Task: Add in the project TrailPlan a sprint 'Sprint for Success'.
Action: Mouse moved to (1200, 544)
Screenshot: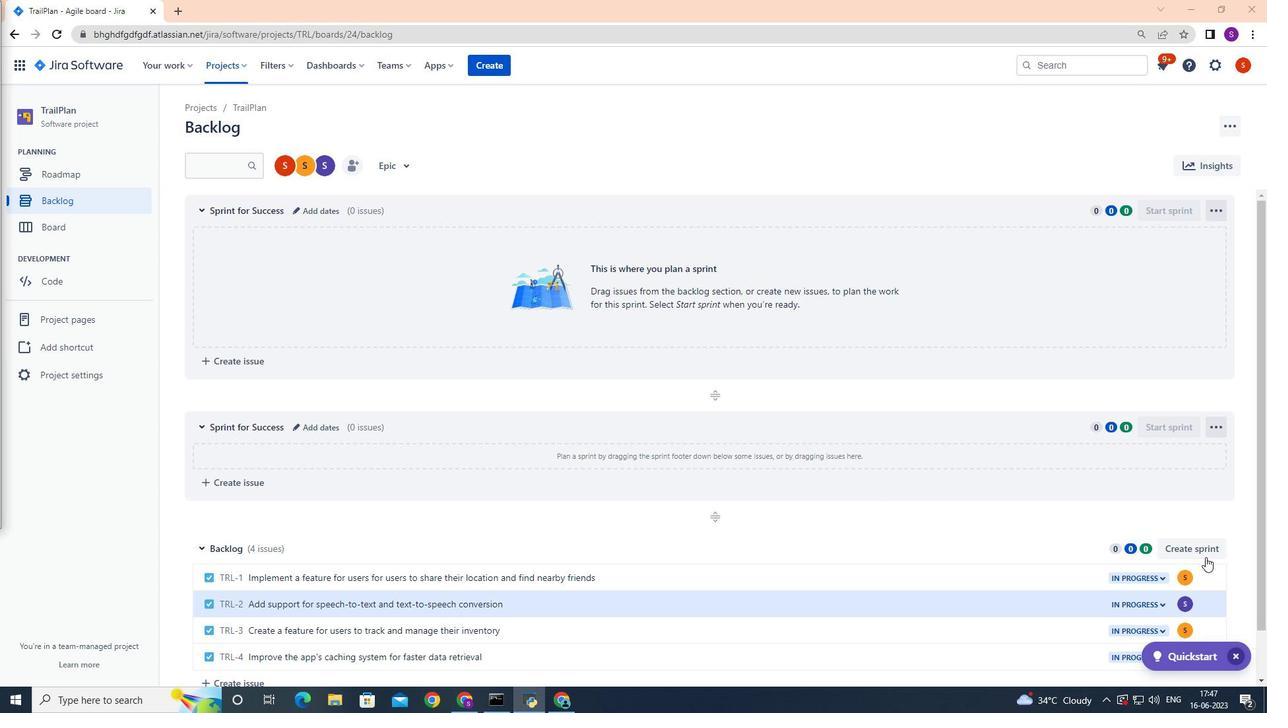 
Action: Mouse pressed left at (1200, 544)
Screenshot: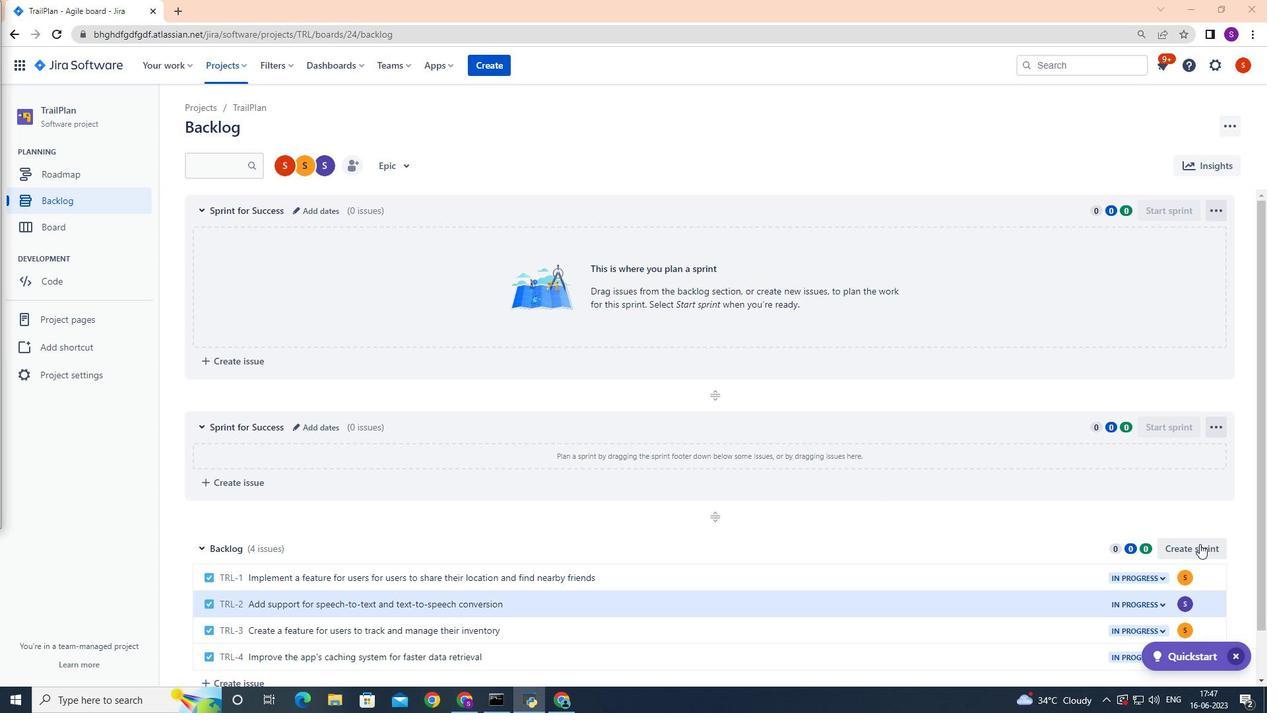 
Action: Mouse moved to (1172, 528)
Screenshot: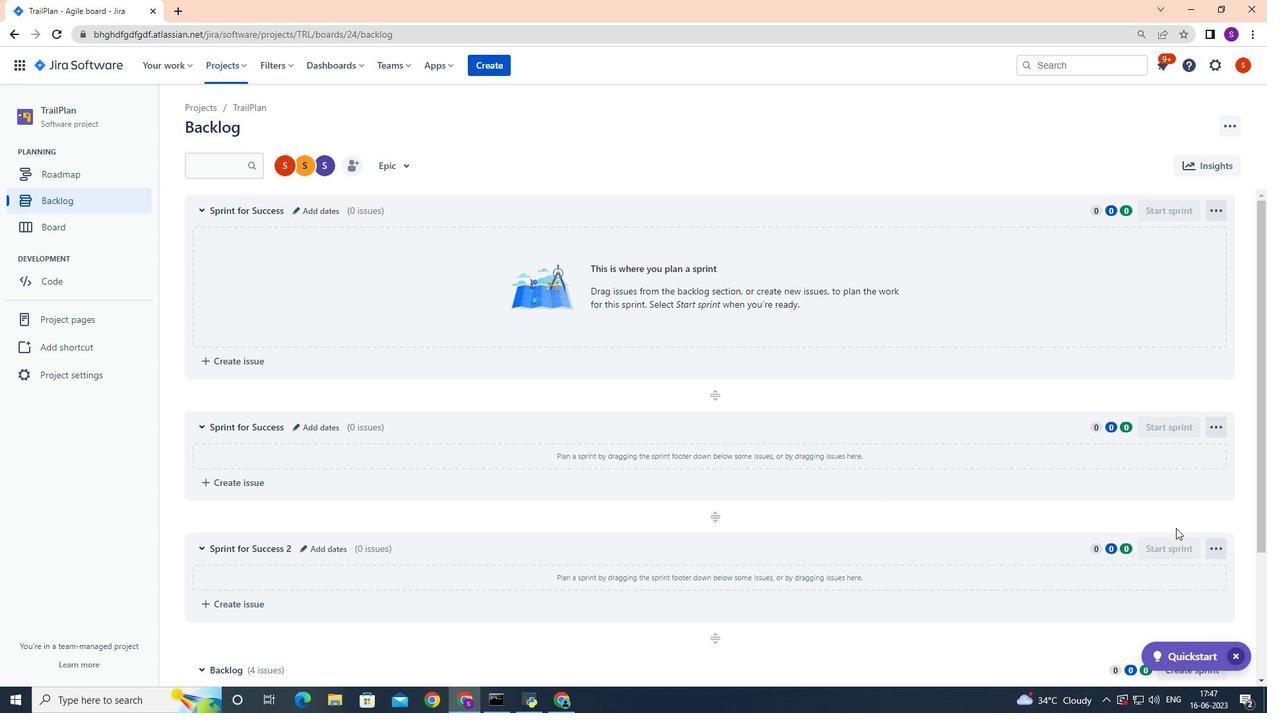 
Action: Mouse scrolled (1172, 527) with delta (0, 0)
Screenshot: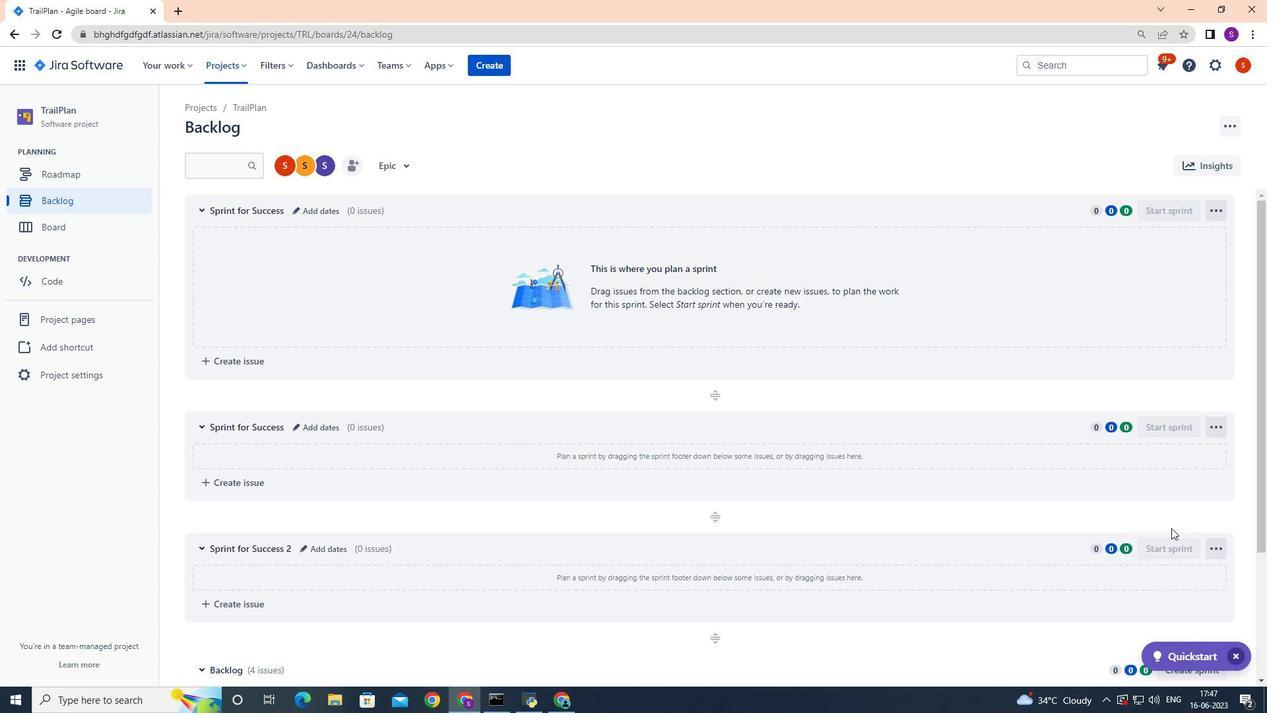 
Action: Mouse moved to (1216, 485)
Screenshot: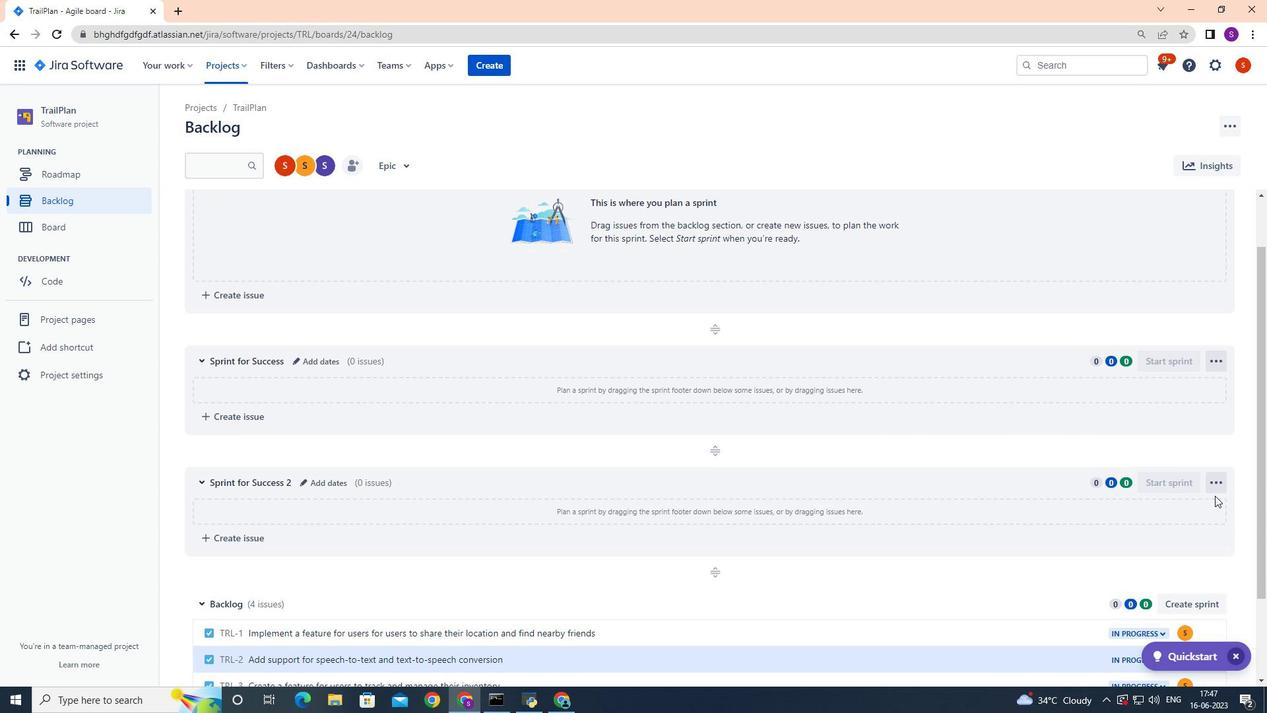 
Action: Mouse pressed left at (1216, 485)
Screenshot: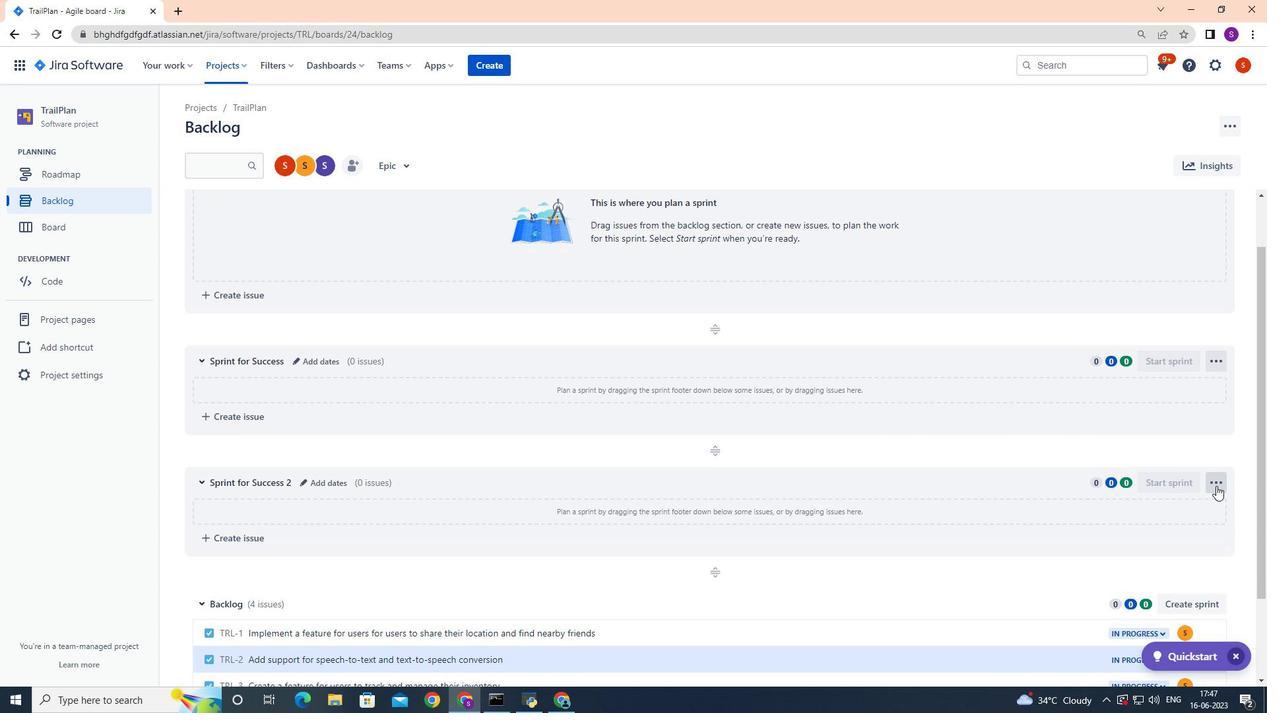 
Action: Mouse moved to (1203, 534)
Screenshot: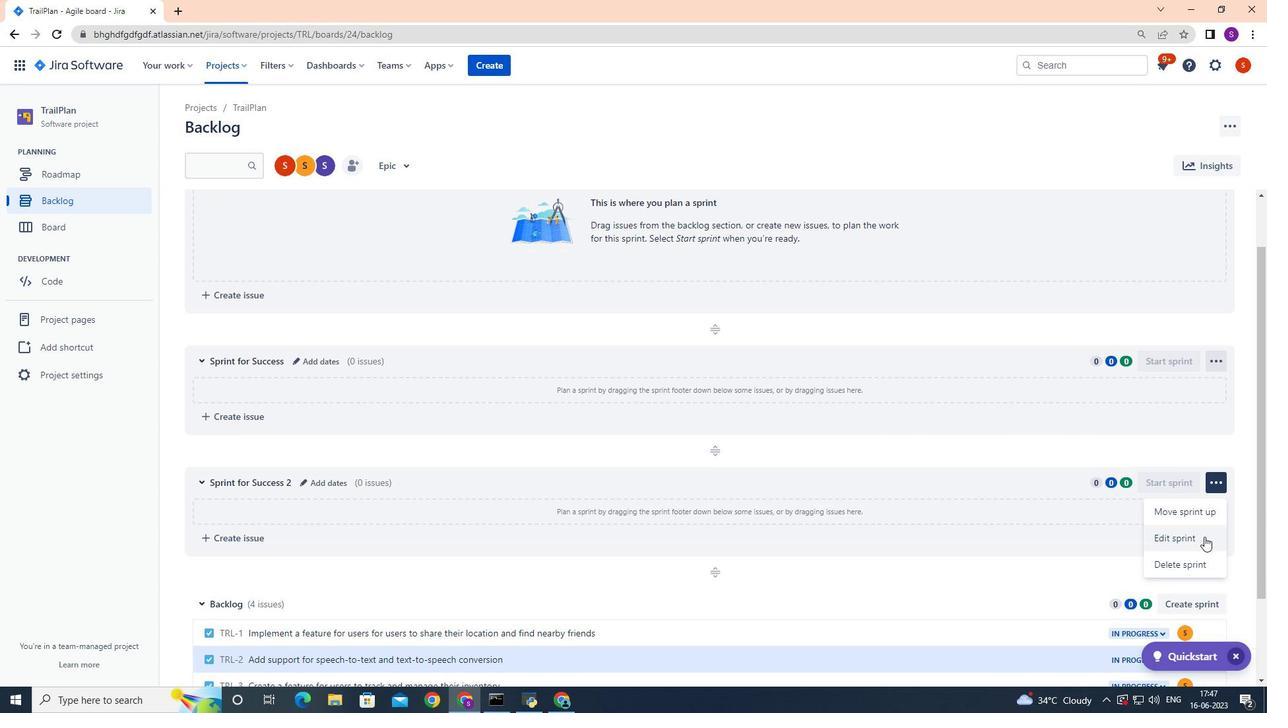 
Action: Mouse pressed left at (1203, 534)
Screenshot: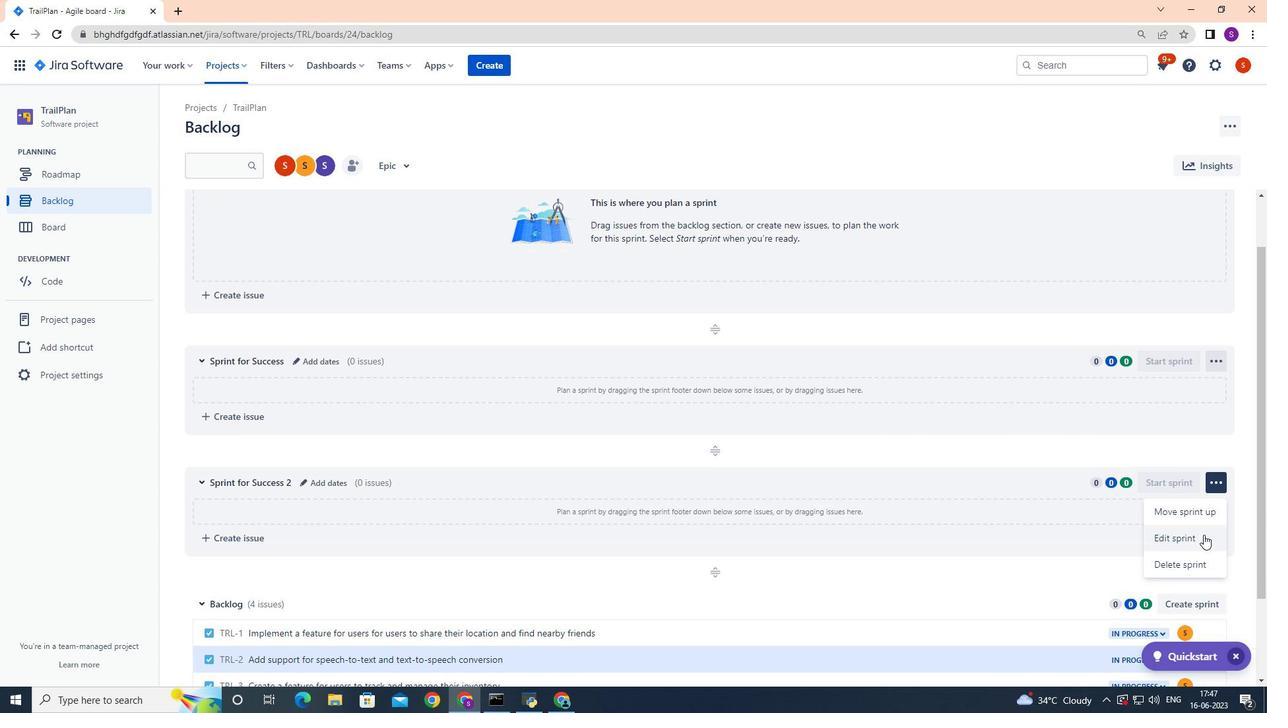 
Action: Key pressed <Key.backspace><Key.backspace><Key.backspace><Key.backspace><Key.backspace><Key.backspace><Key.backspace><Key.backspace><Key.backspace><Key.backspace><Key.backspace><Key.backspace><Key.backspace><Key.backspace><Key.backspace><Key.backspace><Key.backspace><Key.backspace><Key.backspace><Key.backspace><Key.backspace><Key.backspace><Key.backspace><Key.backspace><Key.backspace><Key.backspace><Key.backspace><Key.backspace><Key.backspace><Key.backspace><Key.backspace><Key.backspace><Key.backspace><Key.backspace><Key.backspace><Key.backspace><Key.backspace><Key.shift>Sprint<Key.space>for<Key.space><Key.shift>Success
Screenshot: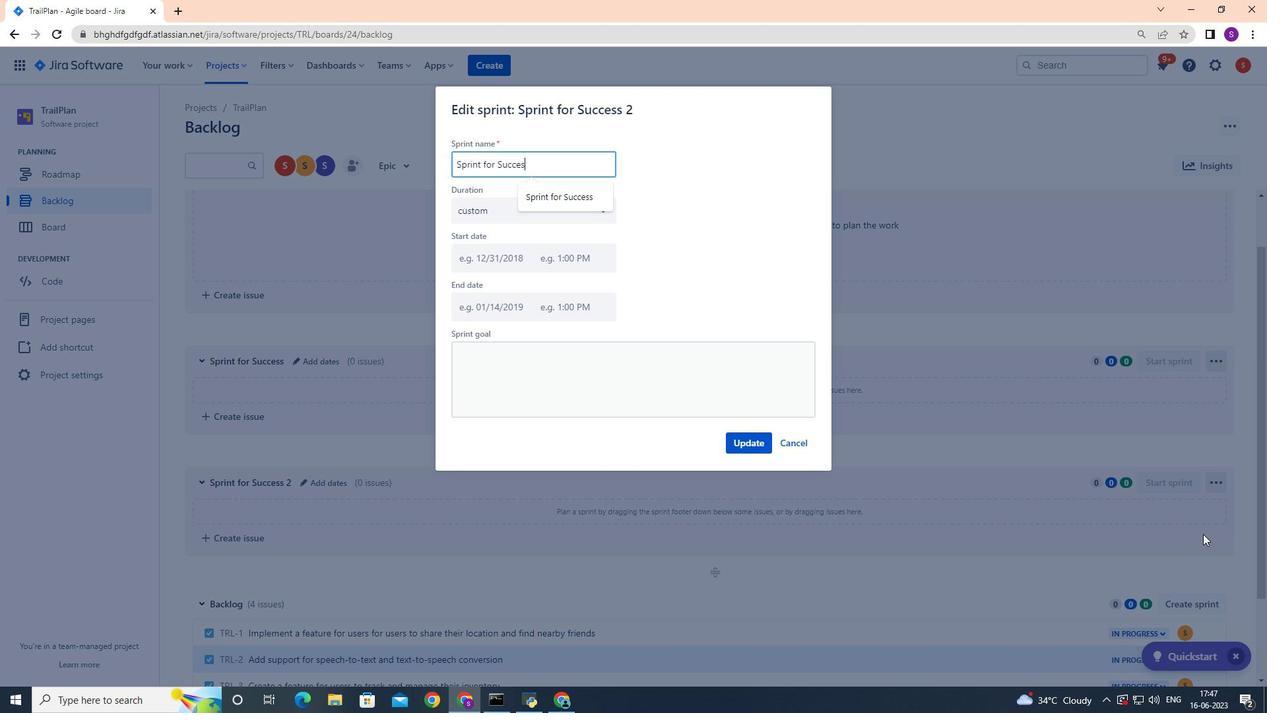 
Action: Mouse moved to (749, 439)
Screenshot: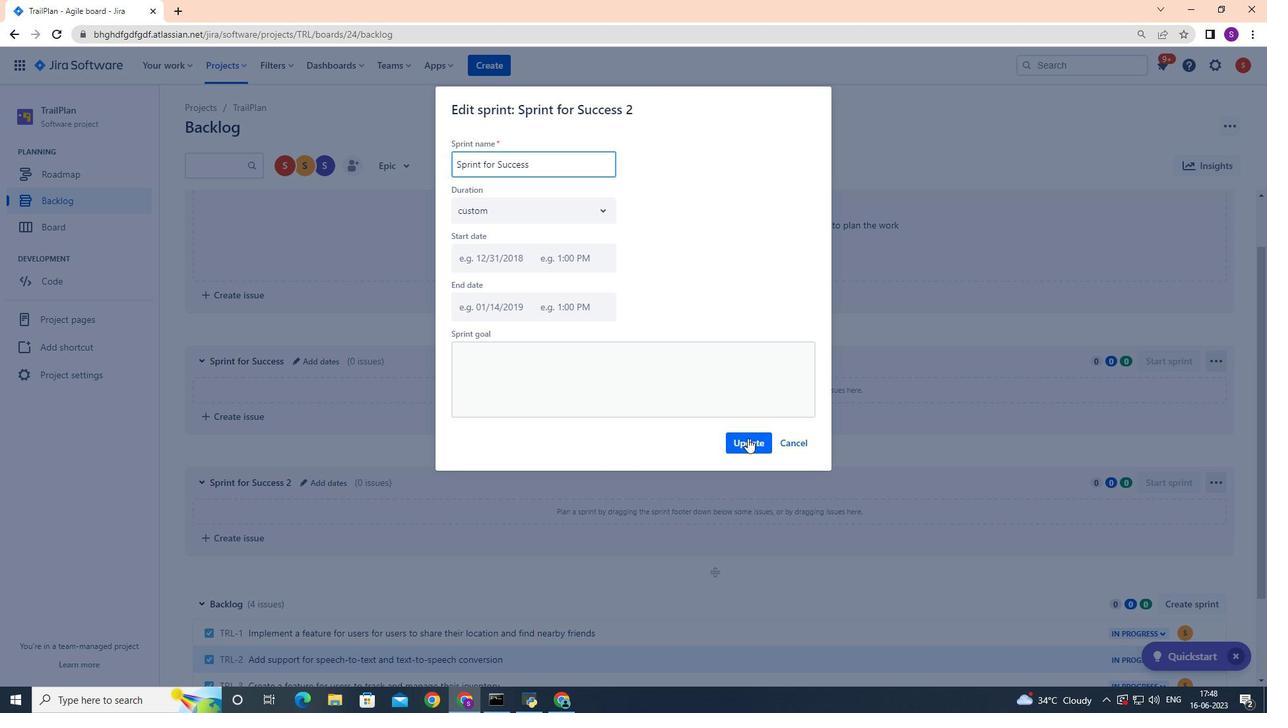 
Action: Mouse pressed left at (749, 439)
Screenshot: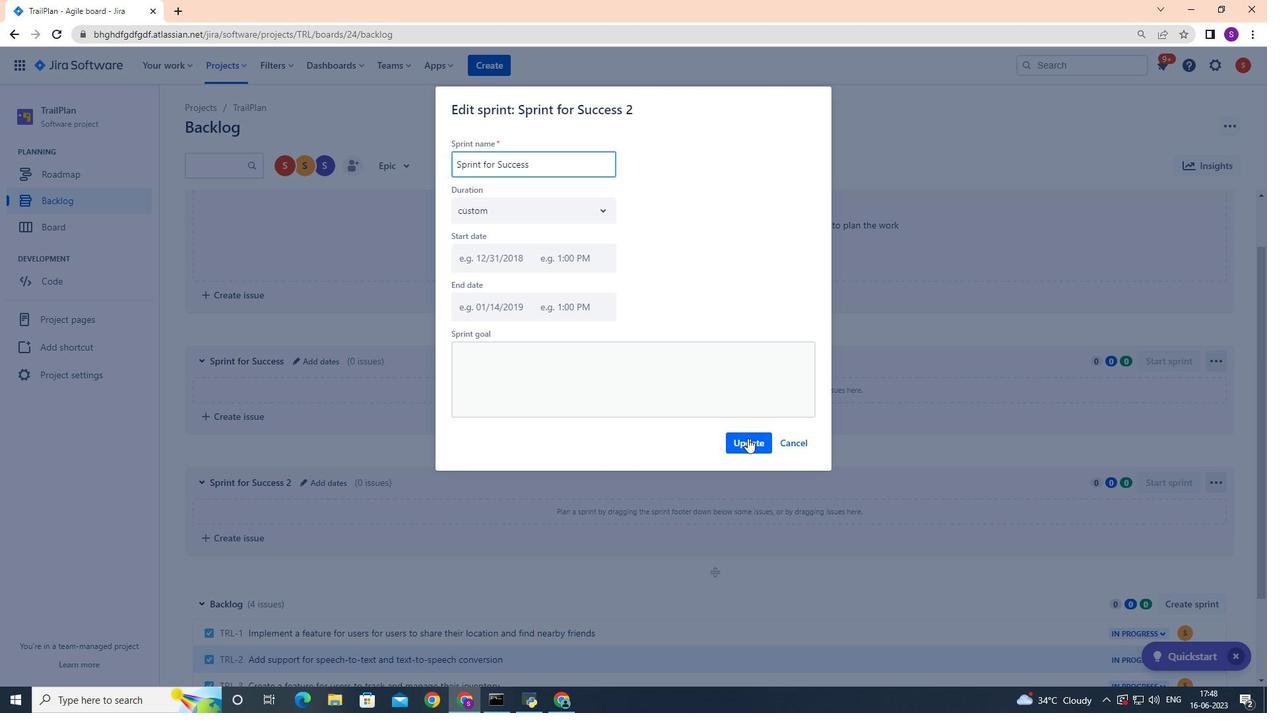 
Action: Mouse moved to (749, 439)
Screenshot: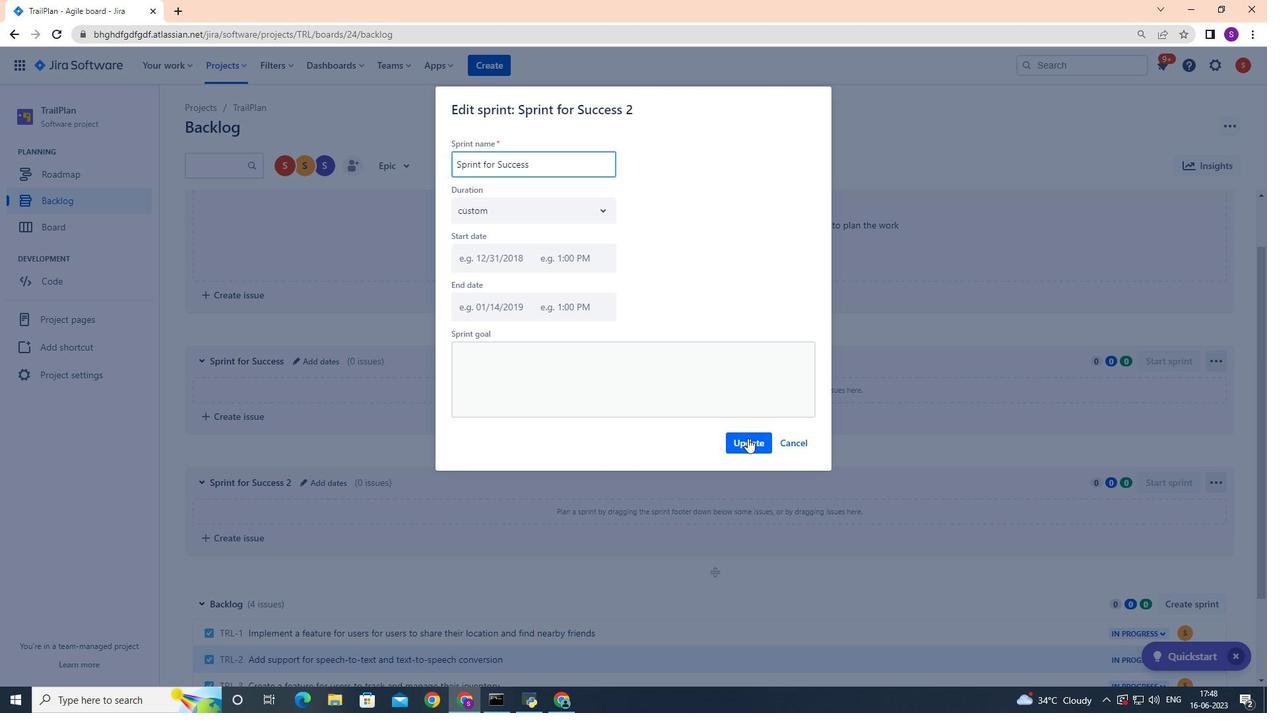 
